 Task: Log work in the project VentureTech for the issue 'Create a new online platform for online art courses with advanced virtual exhibition and portfolio features' spent time as '1w 5d 21h 44m' and remaining time as '6w 5d 19h 41m' and add a flag. Now add the issue to the epic 'Data Integration'.
Action: Mouse moved to (864, 233)
Screenshot: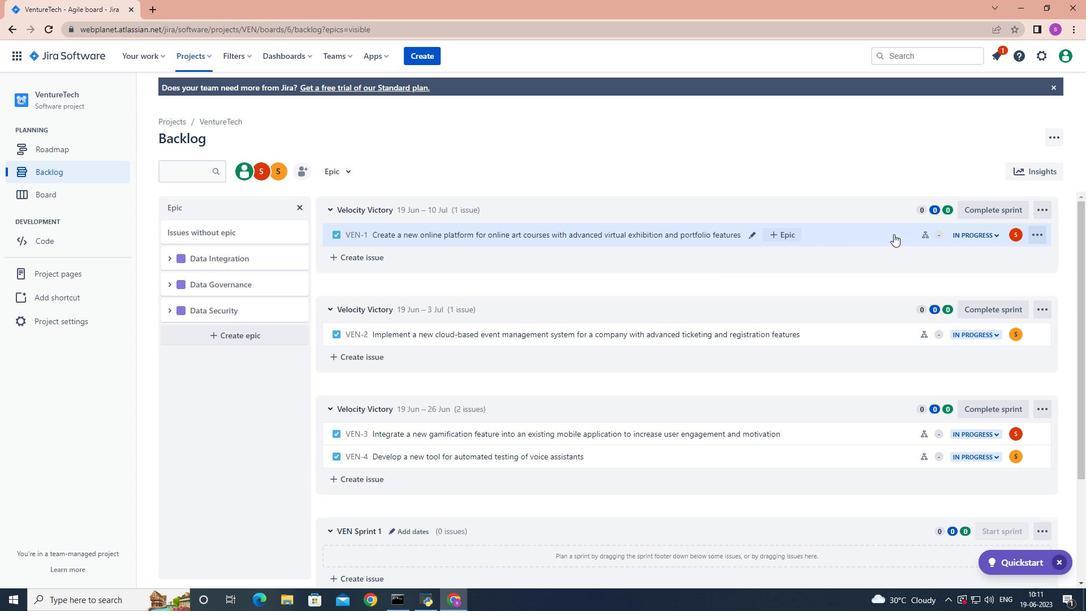 
Action: Mouse pressed left at (864, 233)
Screenshot: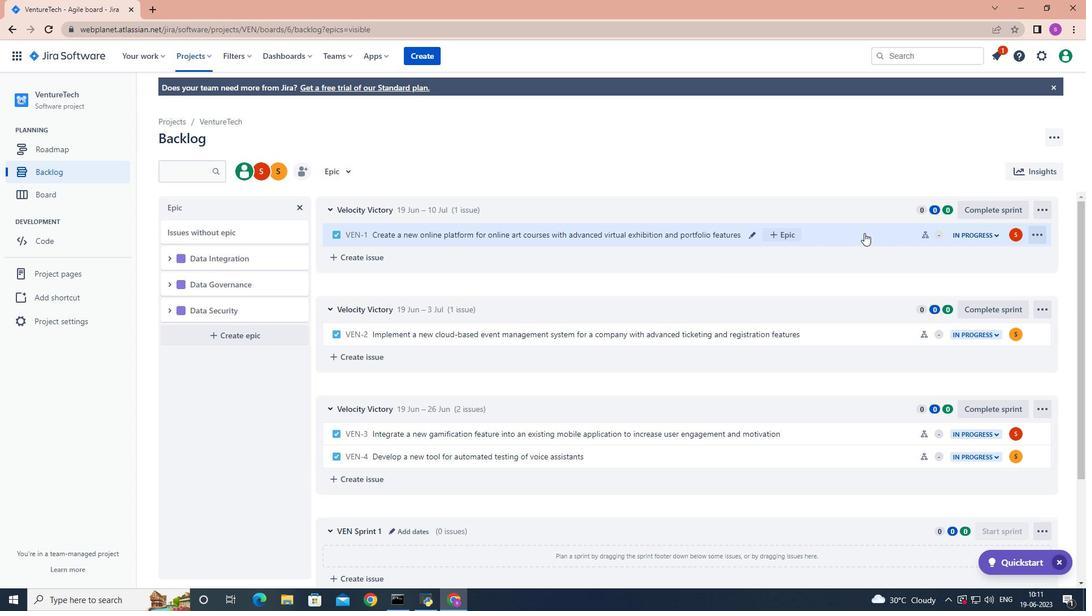 
Action: Mouse moved to (1034, 203)
Screenshot: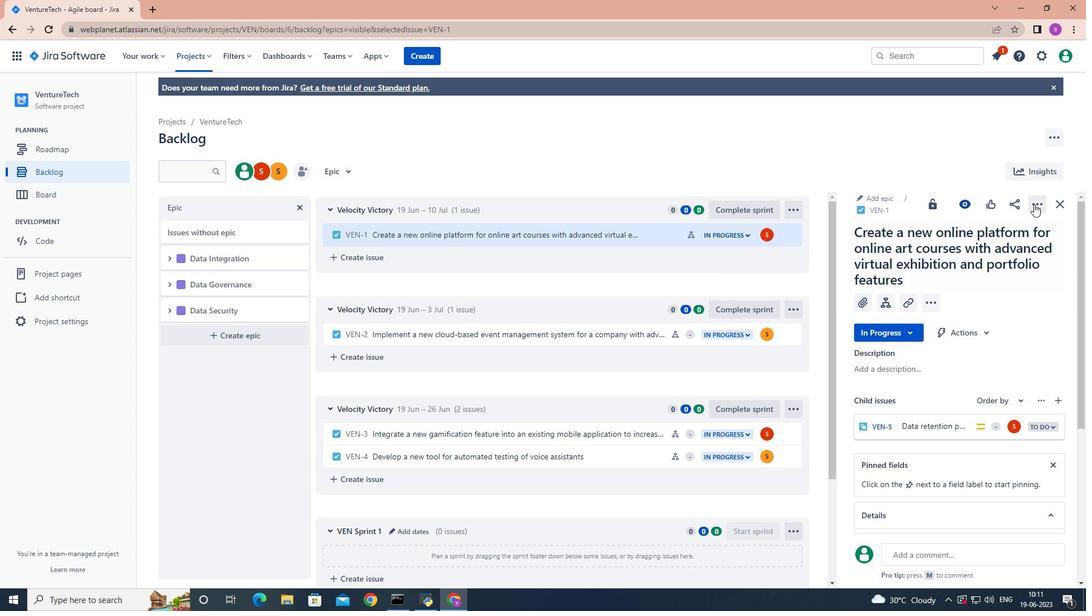 
Action: Mouse pressed left at (1034, 203)
Screenshot: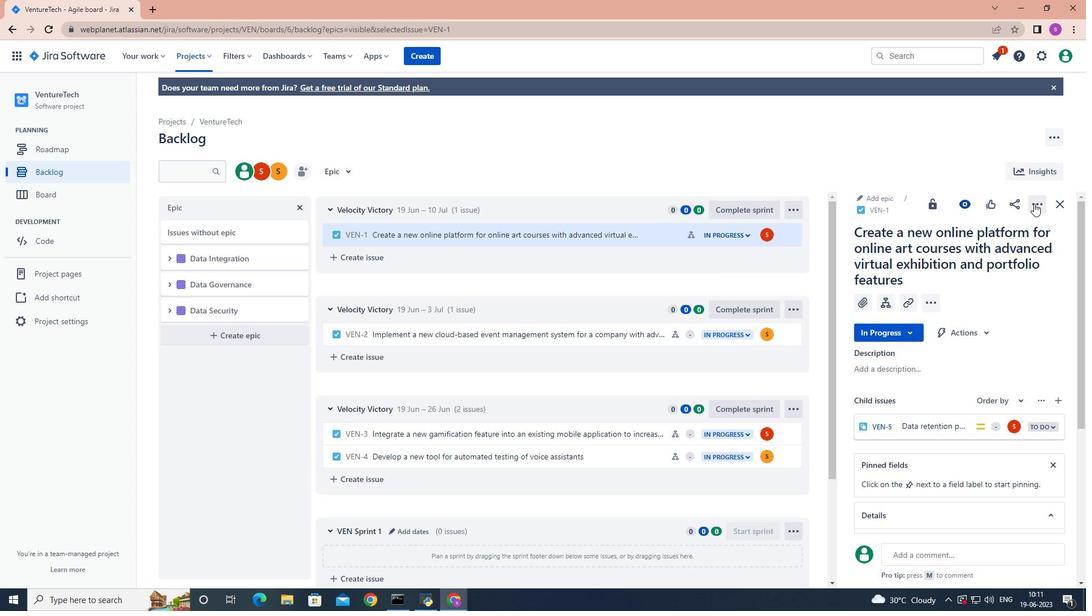 
Action: Mouse moved to (1006, 235)
Screenshot: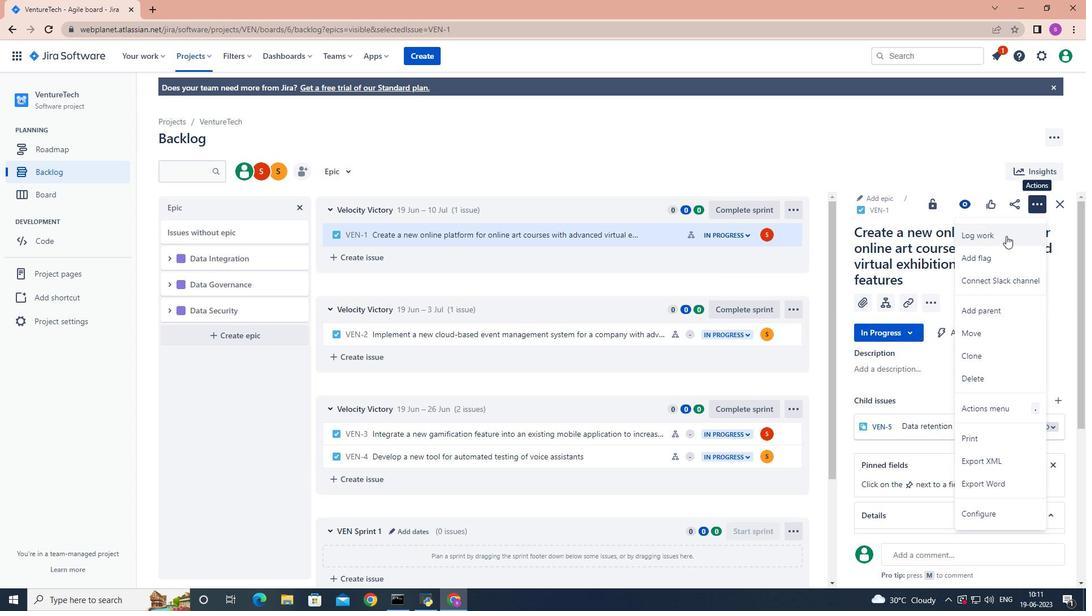 
Action: Mouse pressed left at (1006, 235)
Screenshot: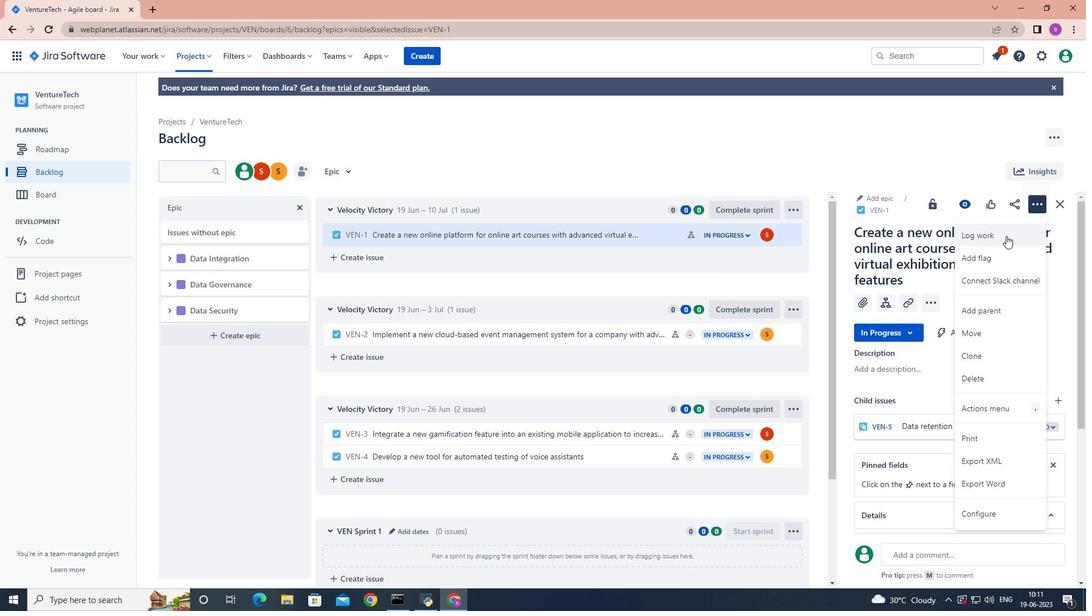 
Action: Mouse moved to (1007, 235)
Screenshot: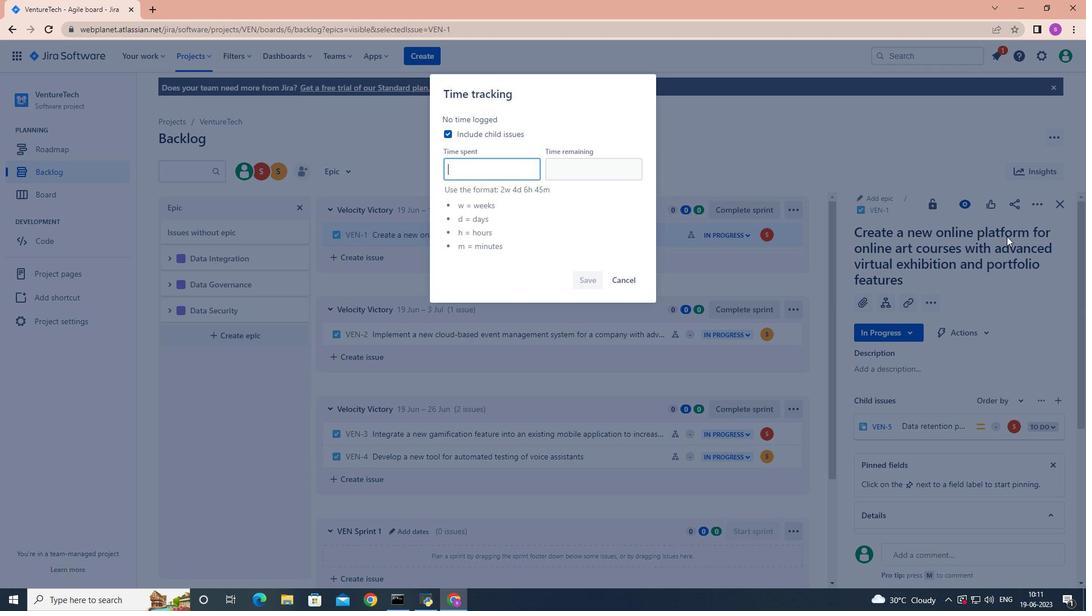 
Action: Key pressed 1w<Key.space>5d<Key.space>21h<Key.space>44m
Screenshot: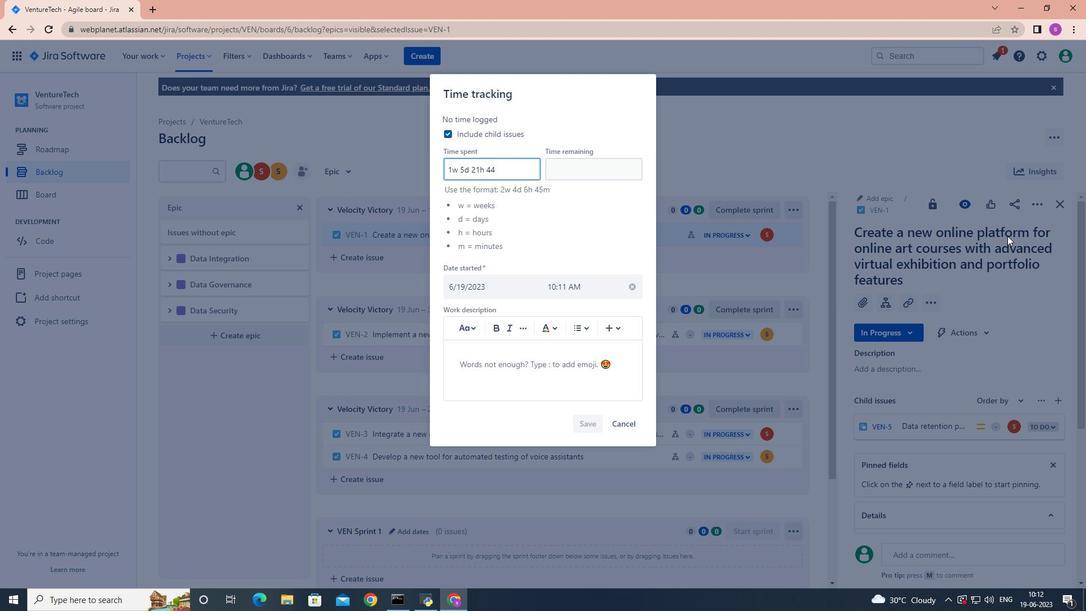 
Action: Mouse moved to (567, 172)
Screenshot: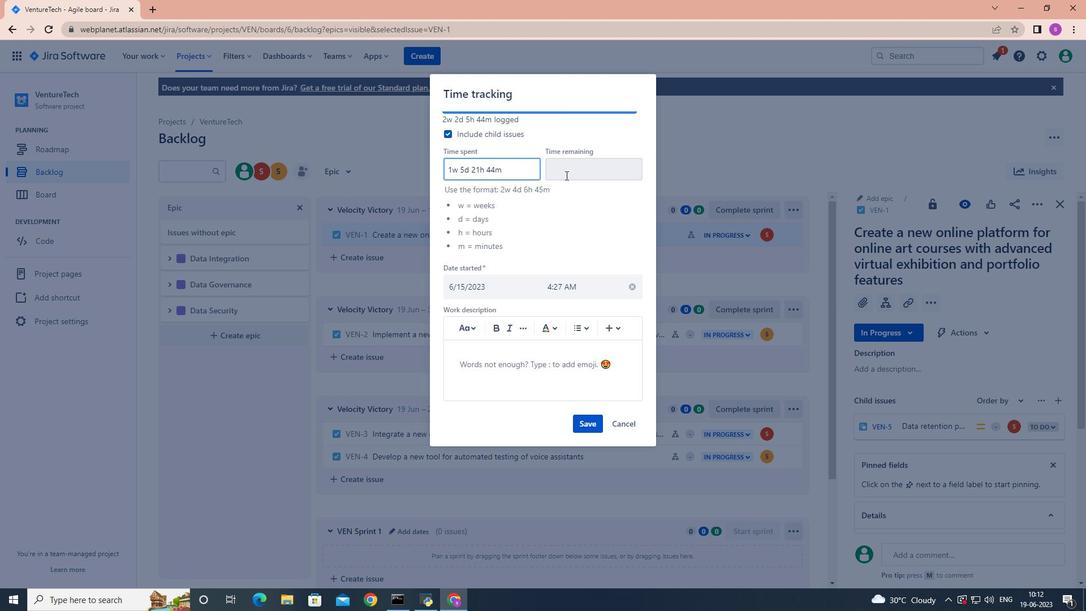 
Action: Mouse pressed left at (567, 172)
Screenshot: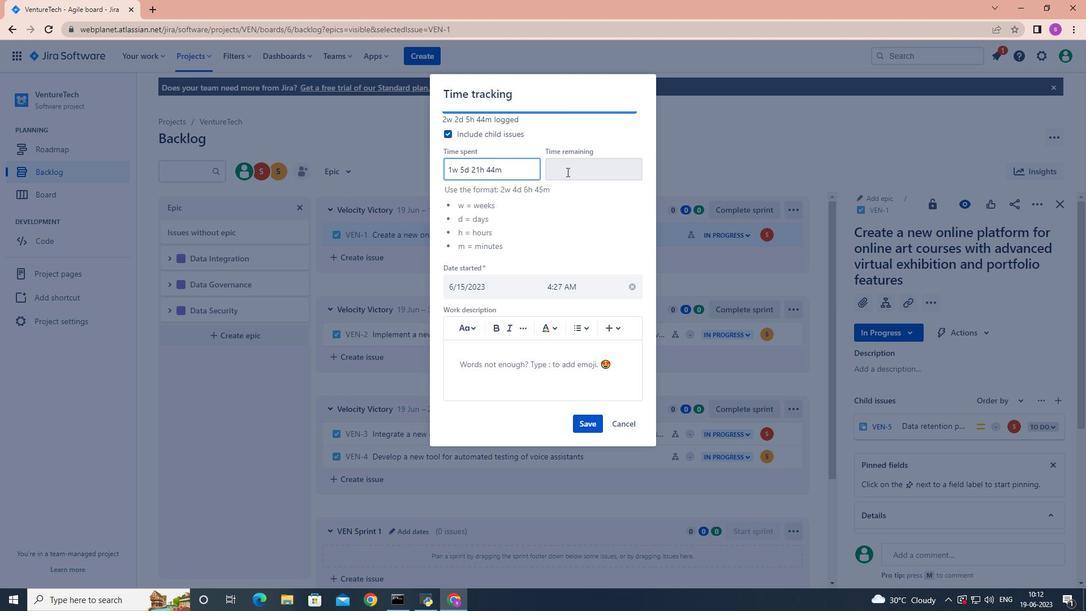 
Action: Mouse moved to (569, 170)
Screenshot: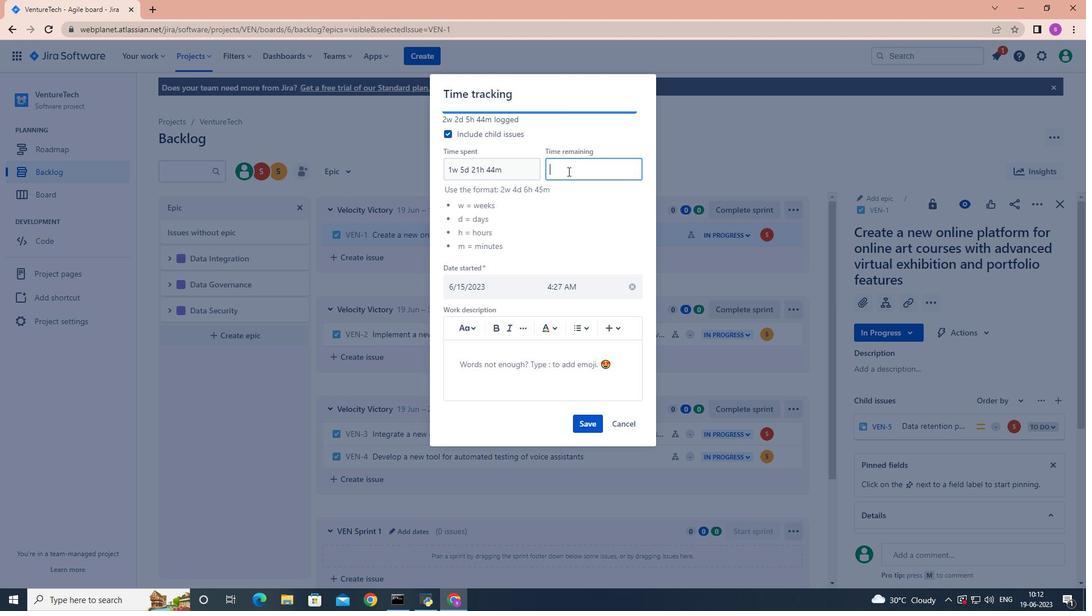 
Action: Key pressed 6w<Key.space>5d<Key.space>19h<Key.space>41m
Screenshot: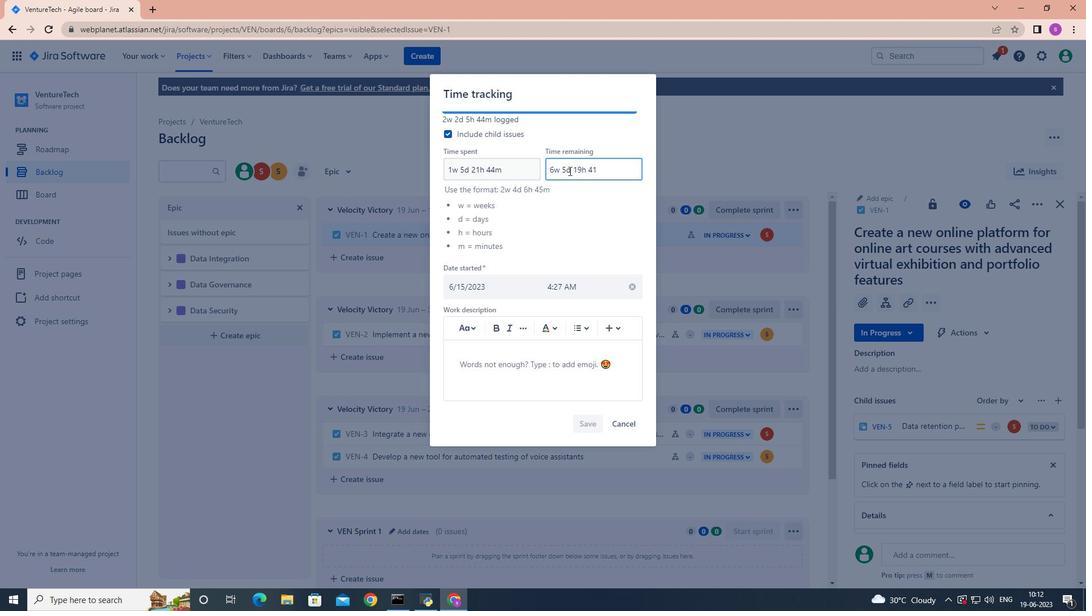 
Action: Mouse moved to (596, 425)
Screenshot: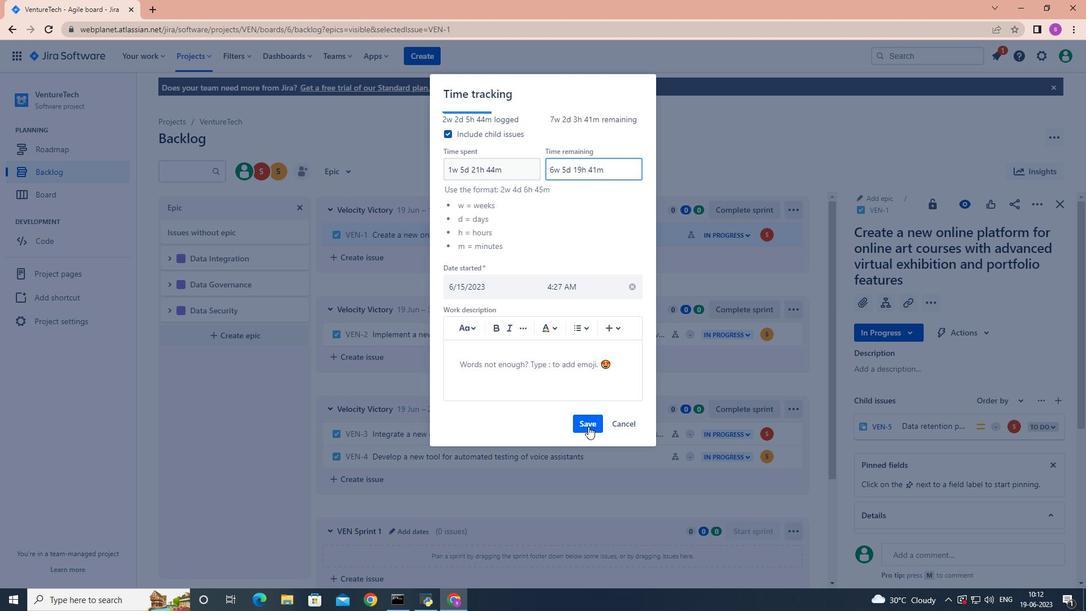 
Action: Mouse pressed left at (596, 425)
Screenshot: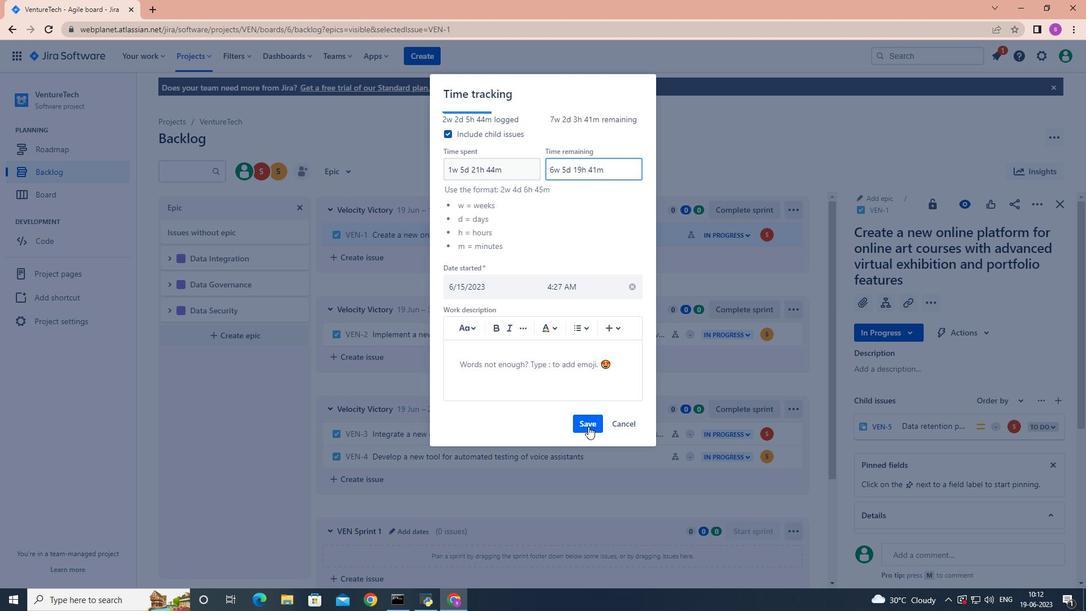 
Action: Mouse moved to (1034, 203)
Screenshot: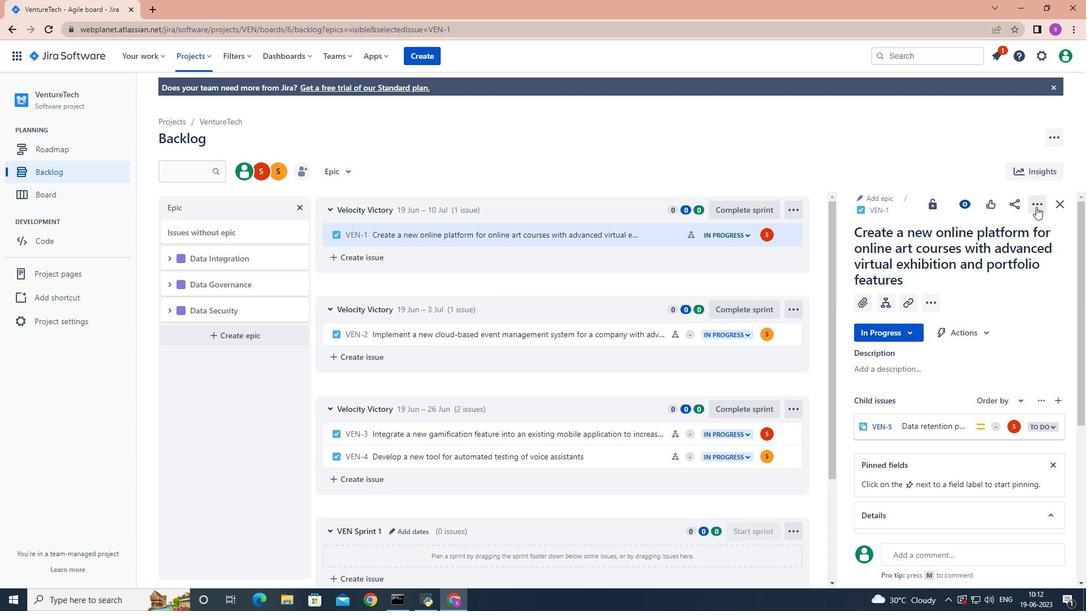 
Action: Mouse pressed left at (1034, 203)
Screenshot: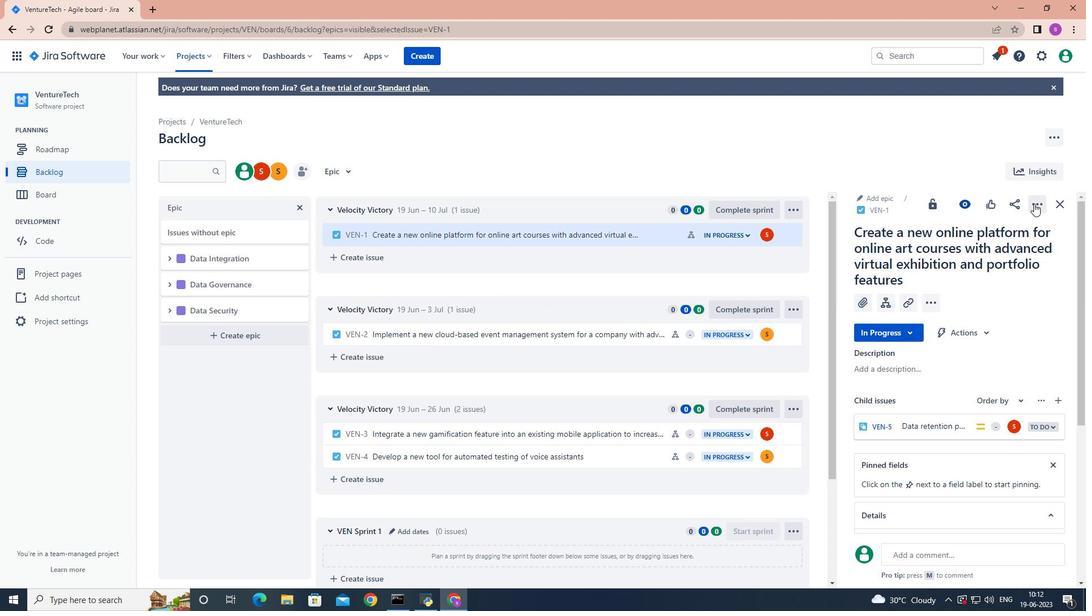
Action: Mouse moved to (986, 256)
Screenshot: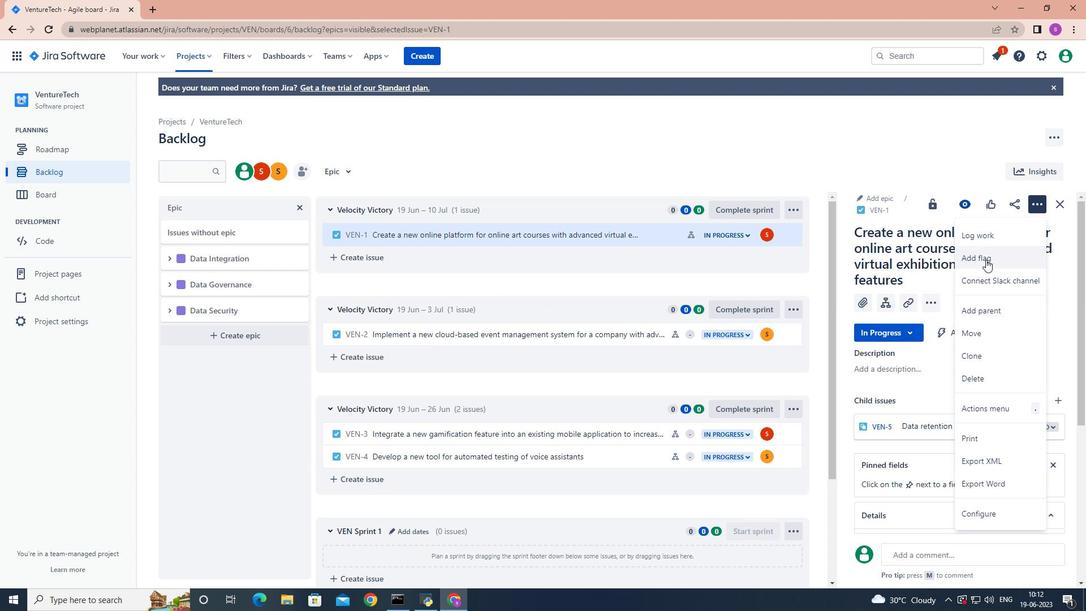 
Action: Mouse pressed left at (986, 256)
Screenshot: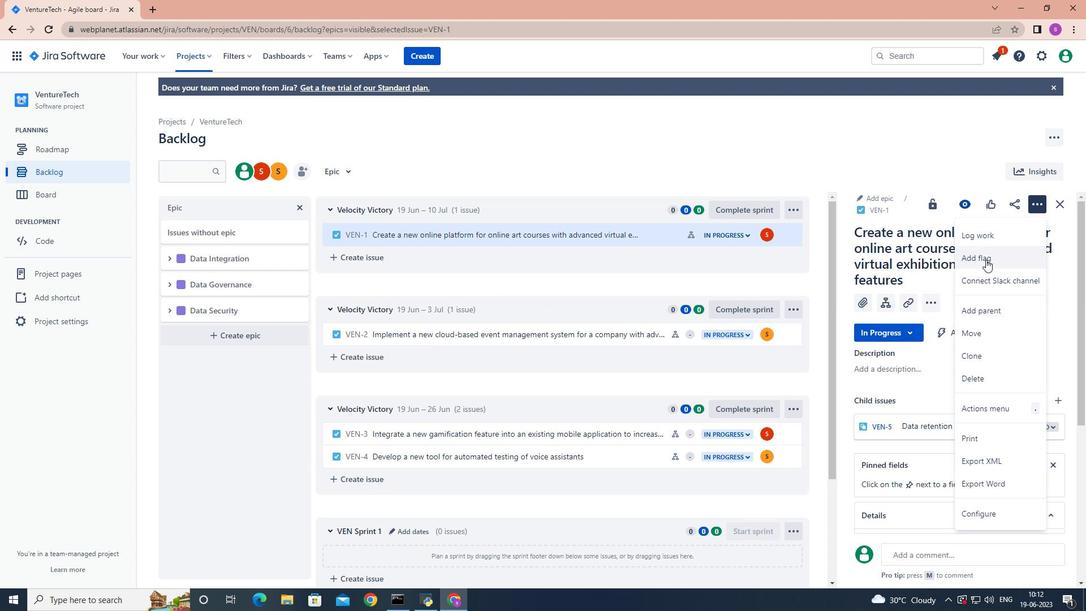 
Action: Mouse moved to (1066, 203)
Screenshot: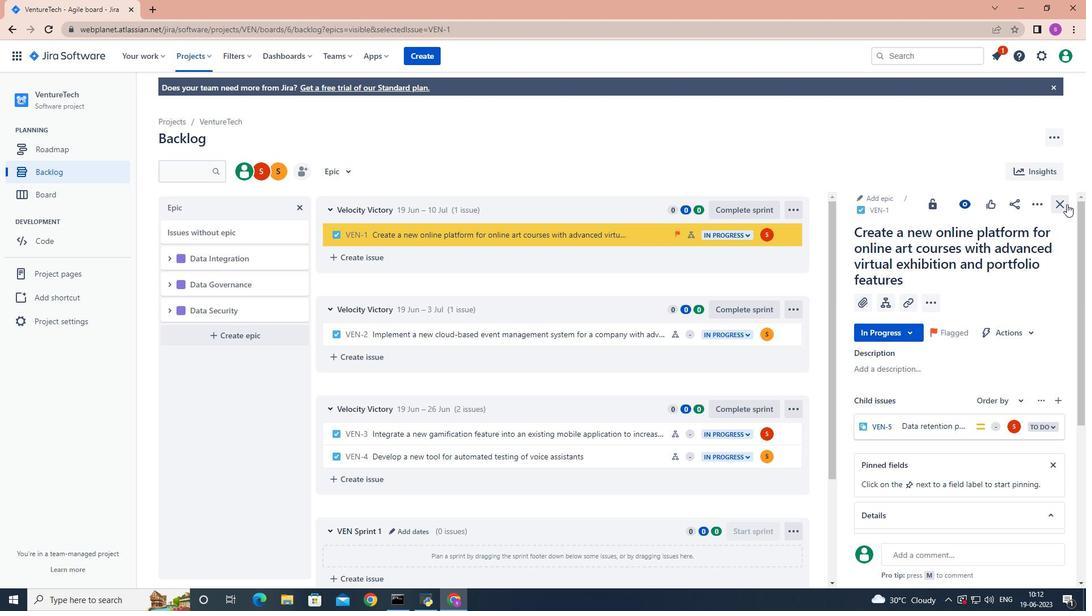 
Action: Mouse pressed left at (1066, 203)
Screenshot: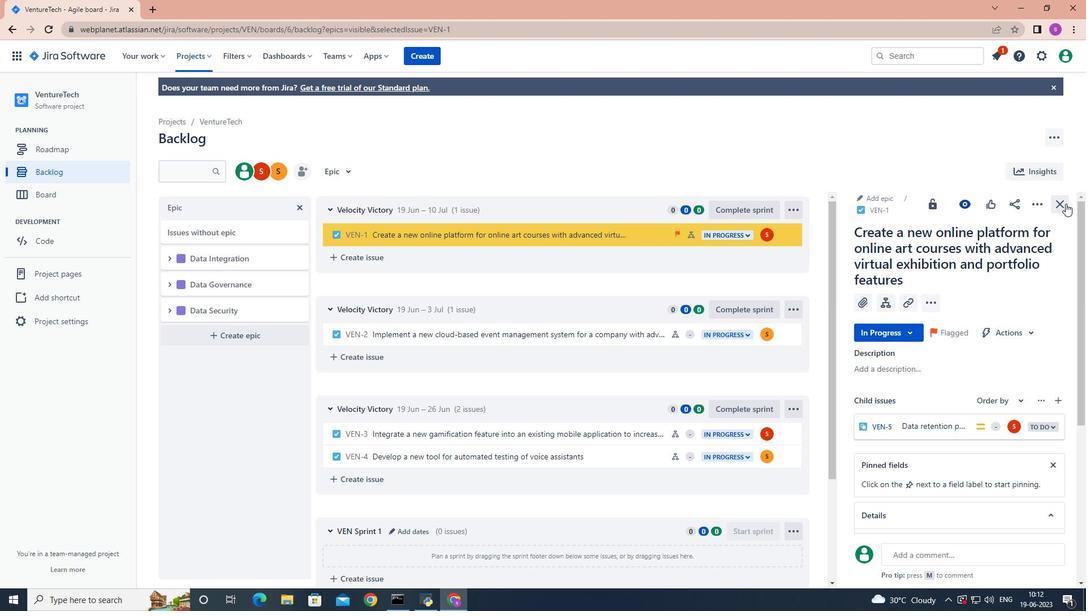 
Action: Mouse moved to (782, 235)
Screenshot: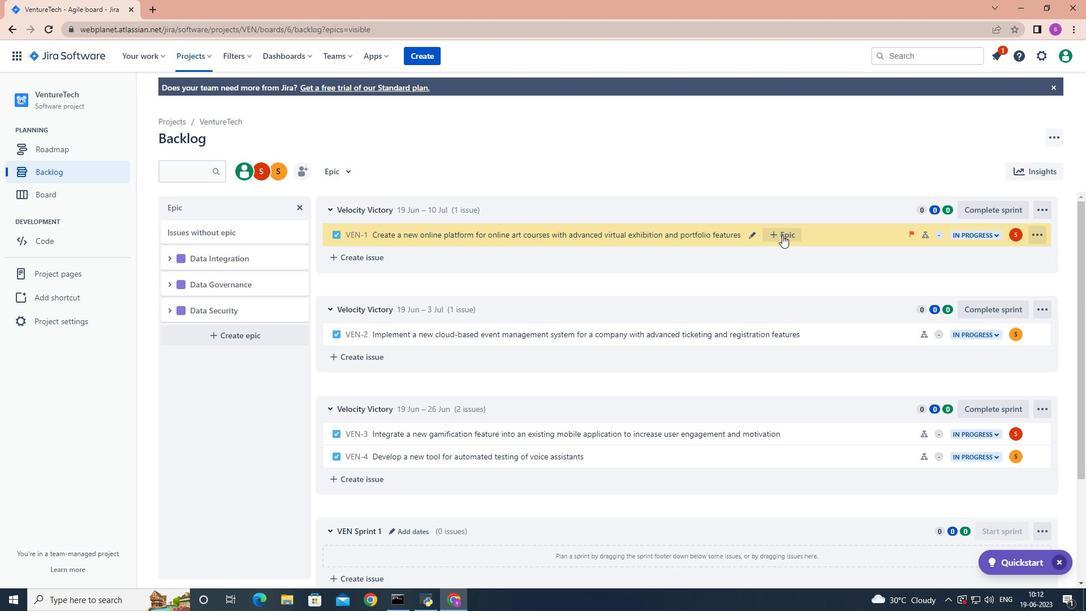 
Action: Mouse pressed left at (782, 235)
Screenshot: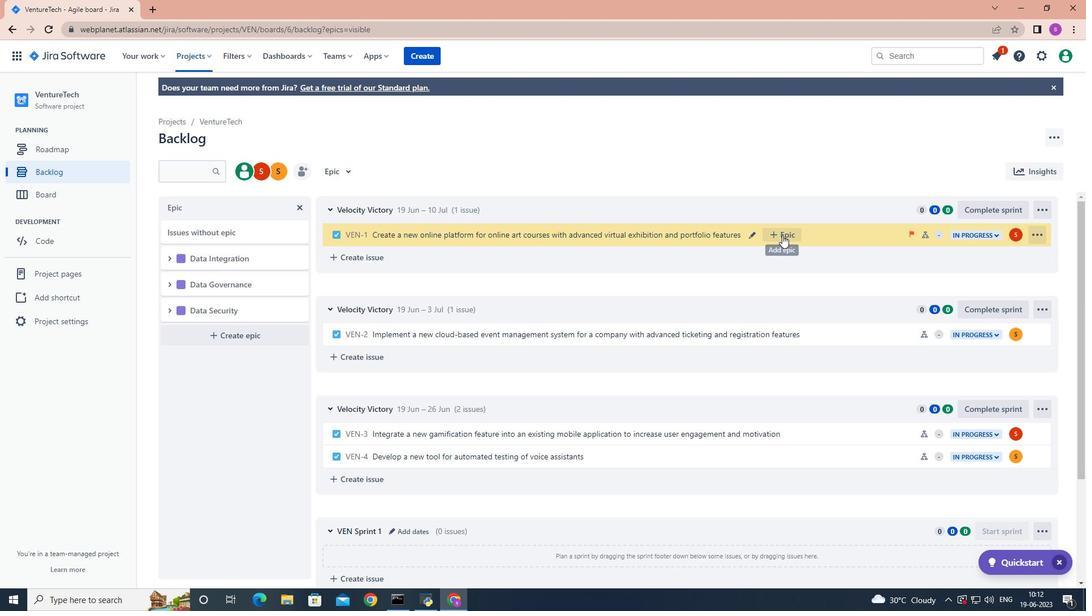 
Action: Mouse moved to (843, 314)
Screenshot: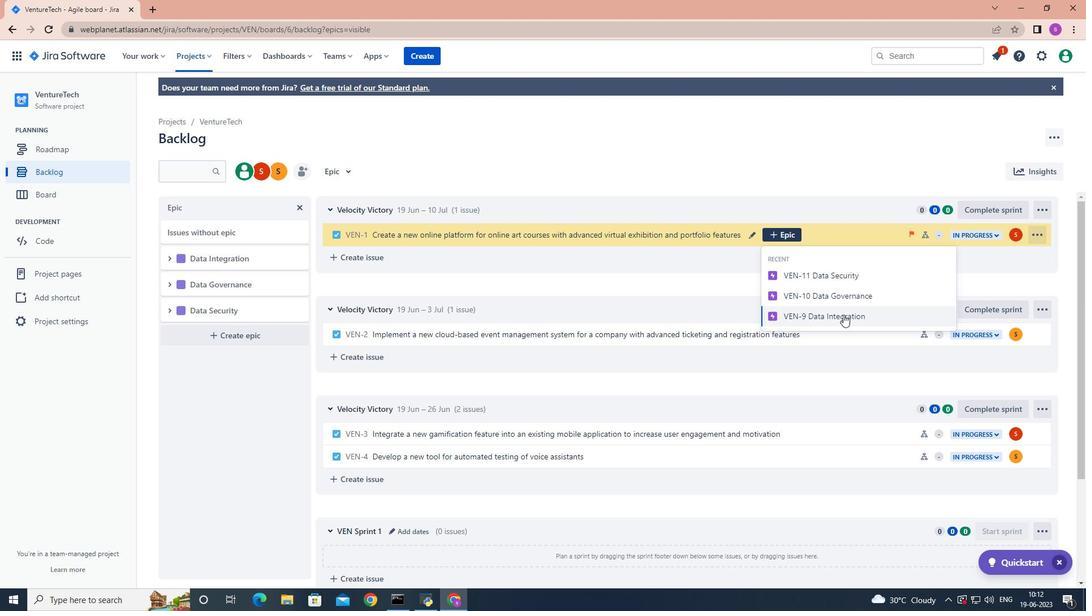 
Action: Mouse pressed left at (843, 314)
Screenshot: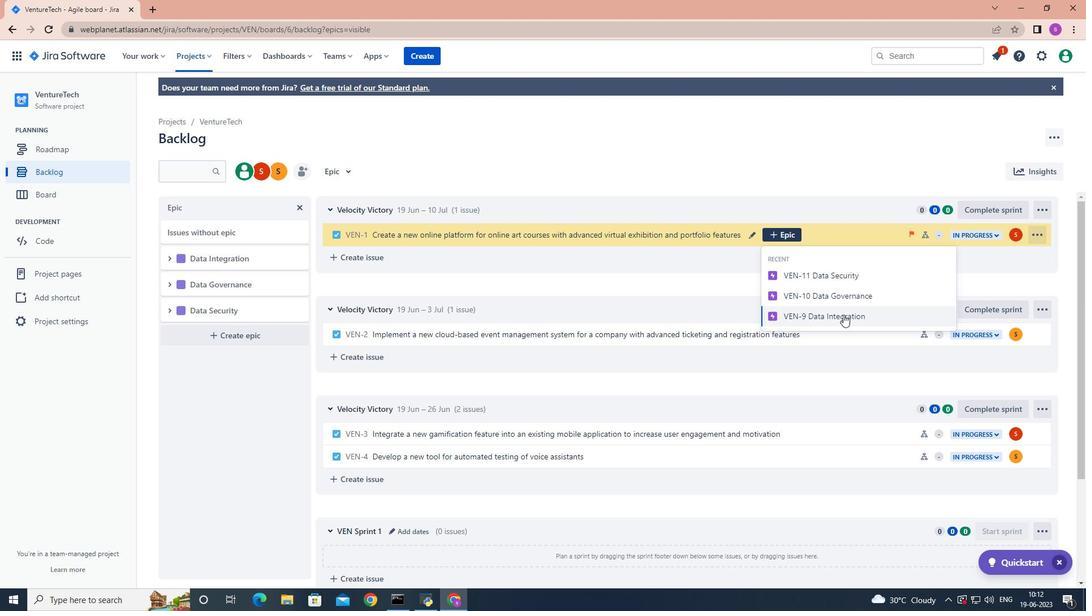 
Action: Mouse moved to (782, 221)
Screenshot: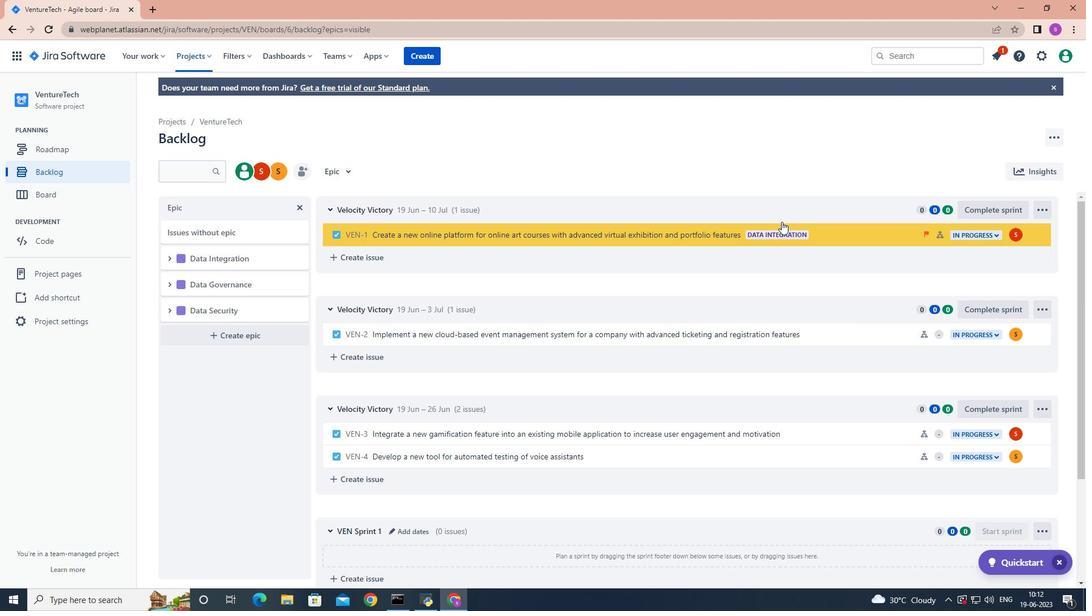 
